Task: Open a blank sheet, save the file as Jeep.epub Insert a picture of 'Jeep' with name  ' Jeep.png ' Apply border to the image, change style to Dotted Line, color Tan and width '1 pt'
Action: Mouse moved to (332, 214)
Screenshot: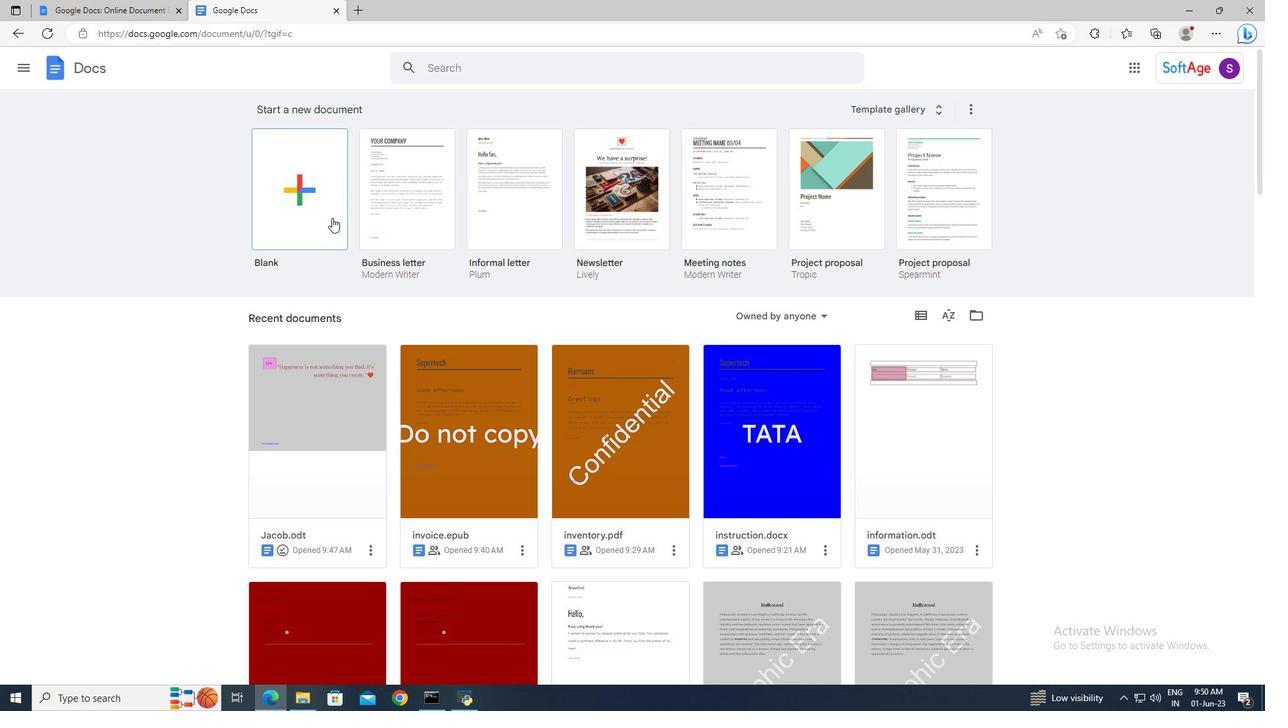 
Action: Mouse pressed left at (332, 214)
Screenshot: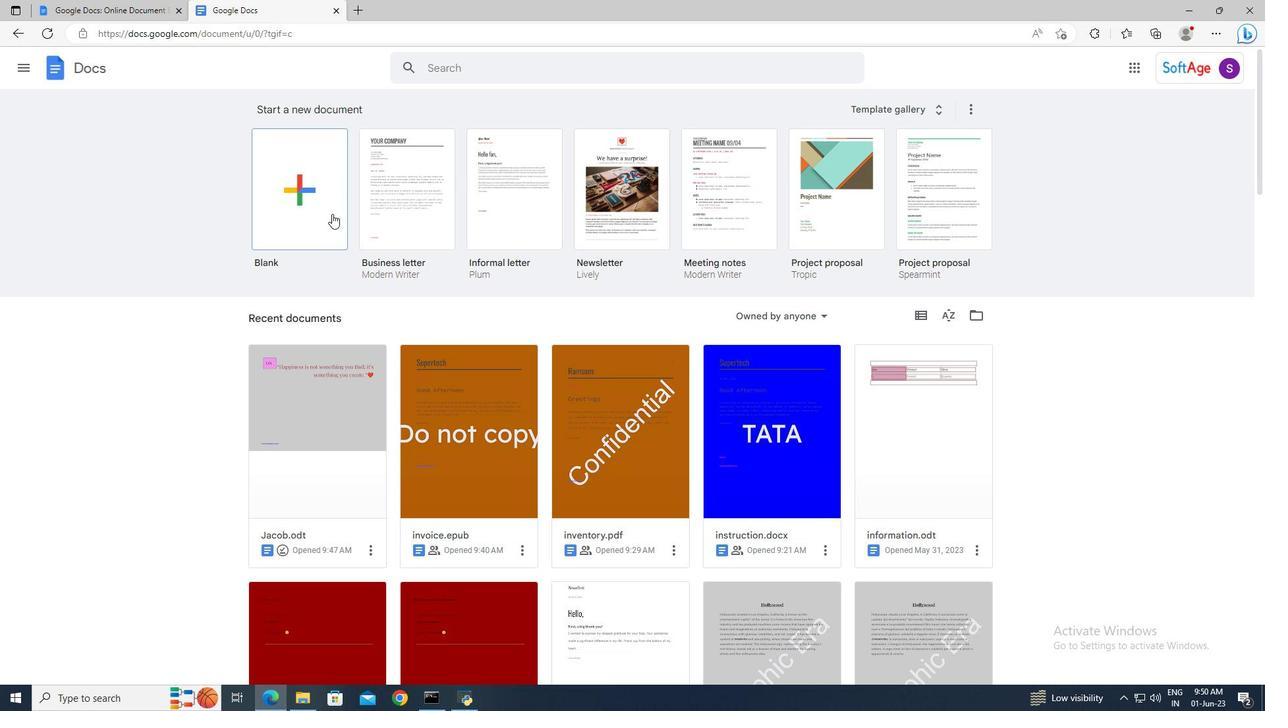 
Action: Mouse moved to (134, 60)
Screenshot: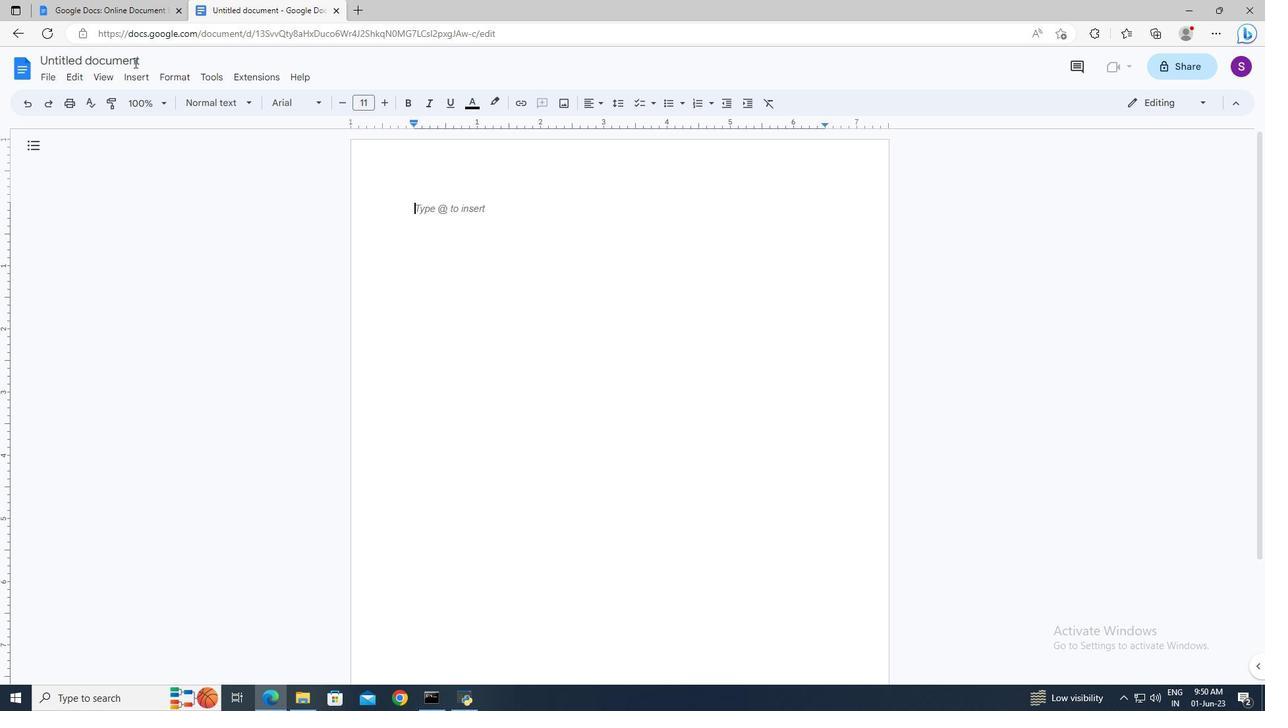 
Action: Mouse pressed left at (134, 60)
Screenshot: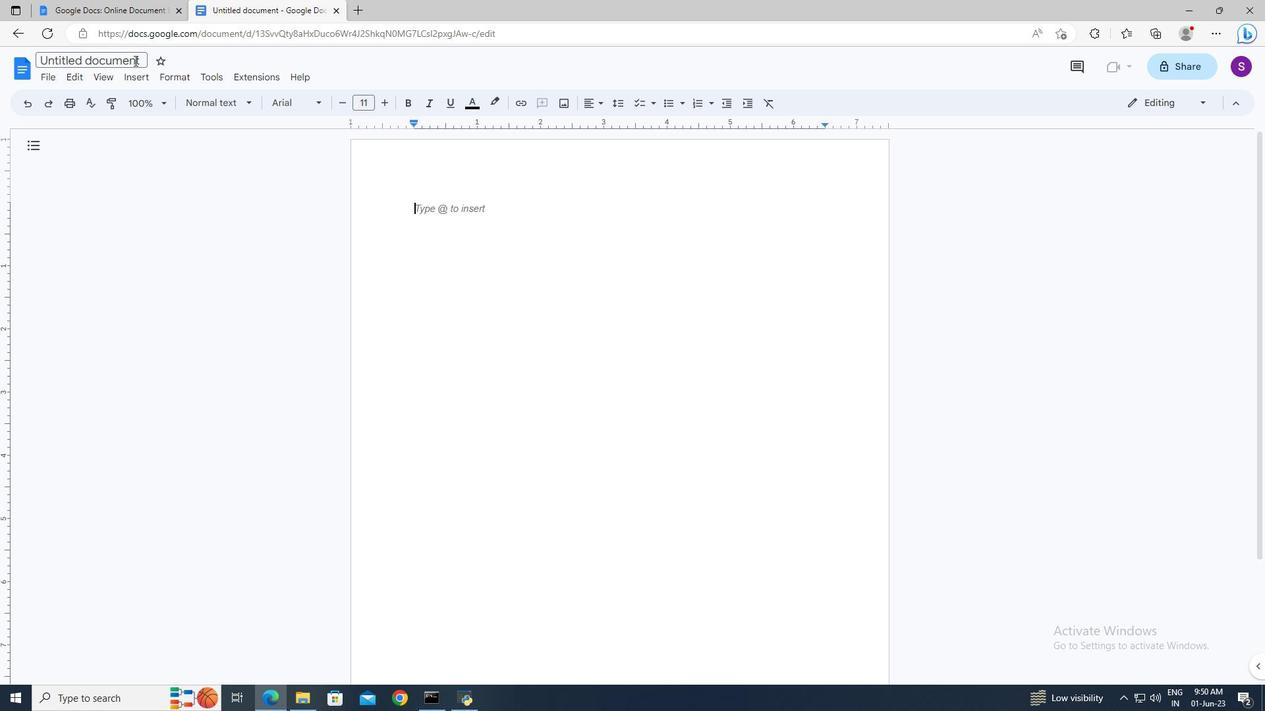 
Action: Key pressed <Key.delete><Key.shift>Jeep.epub<Key.enter>
Screenshot: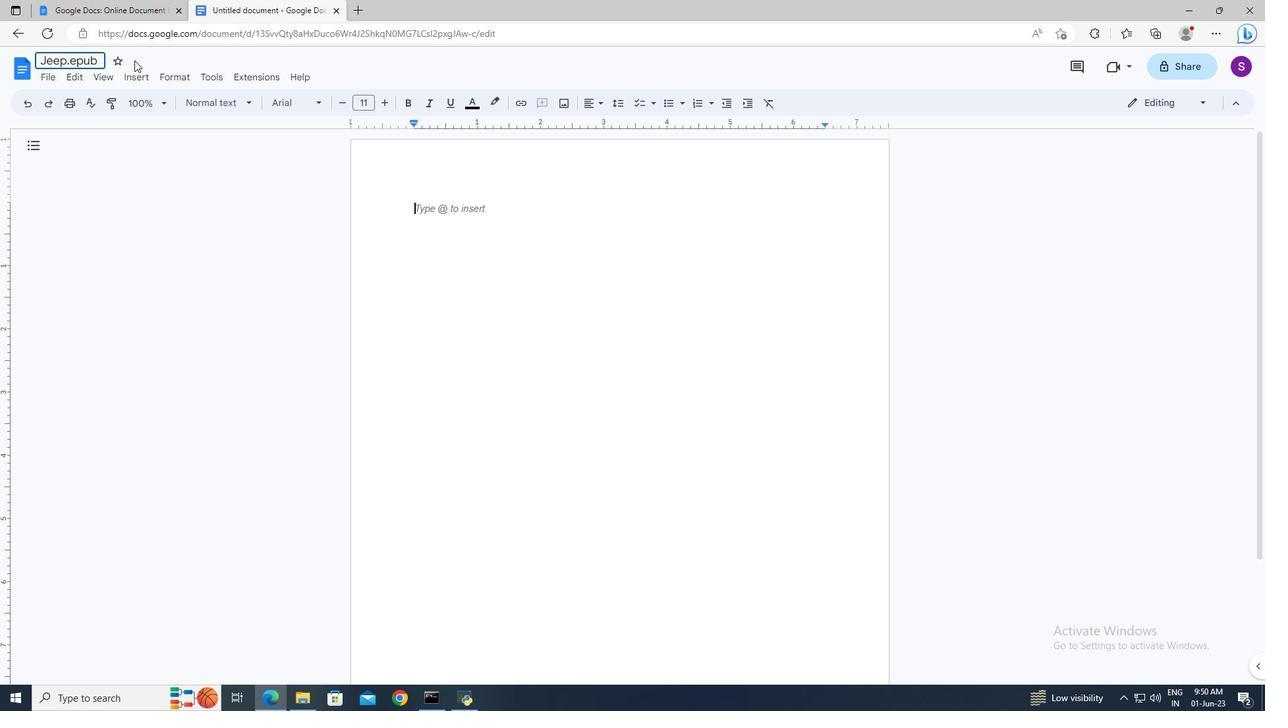 
Action: Mouse moved to (146, 76)
Screenshot: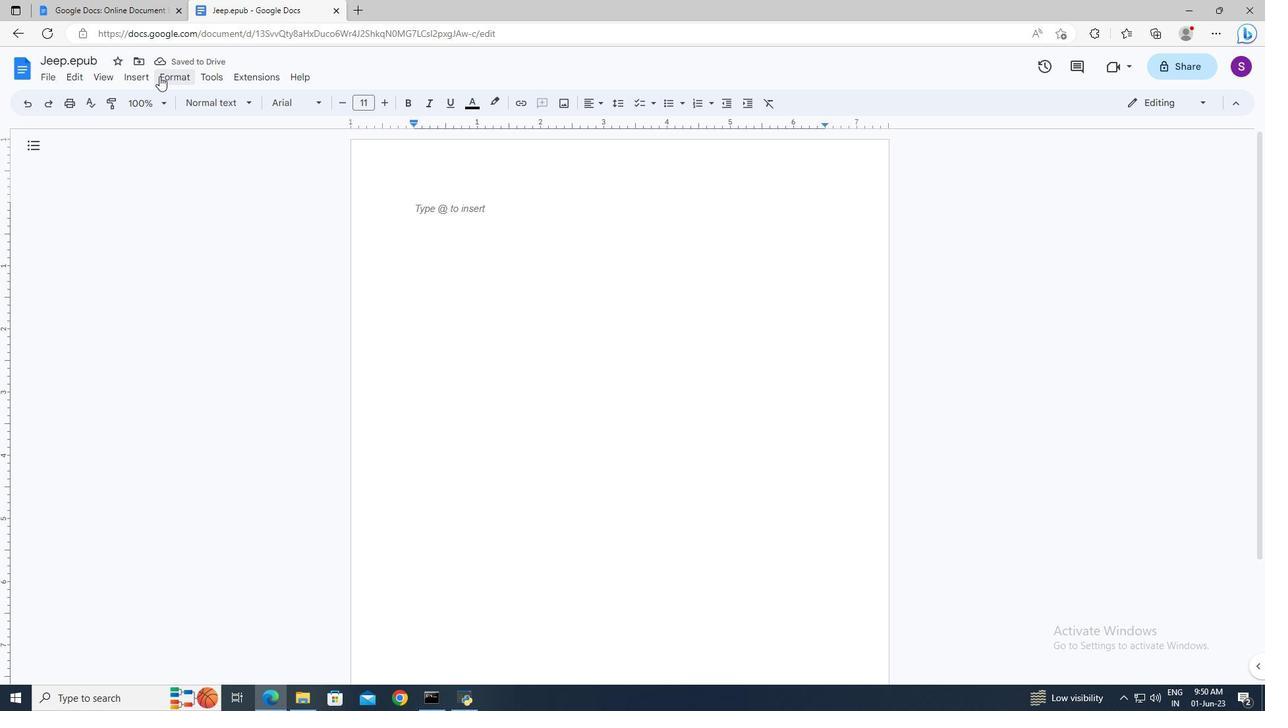 
Action: Mouse pressed left at (146, 76)
Screenshot: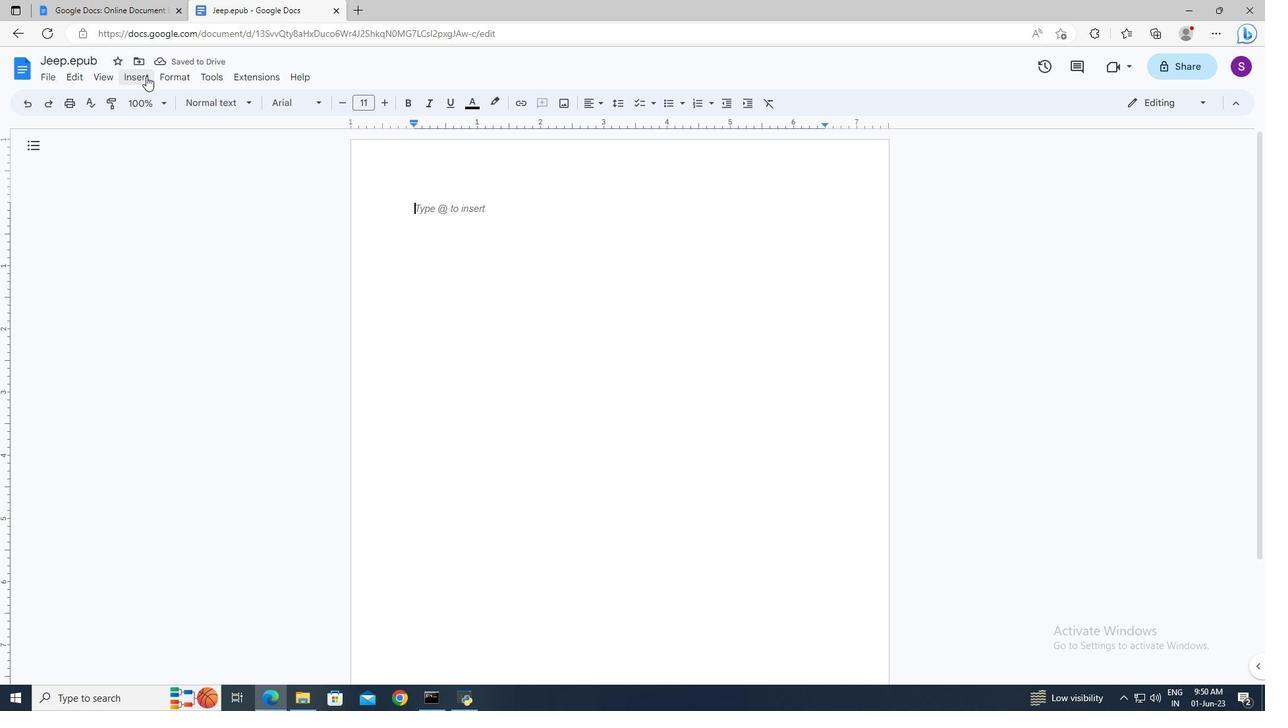 
Action: Mouse moved to (361, 123)
Screenshot: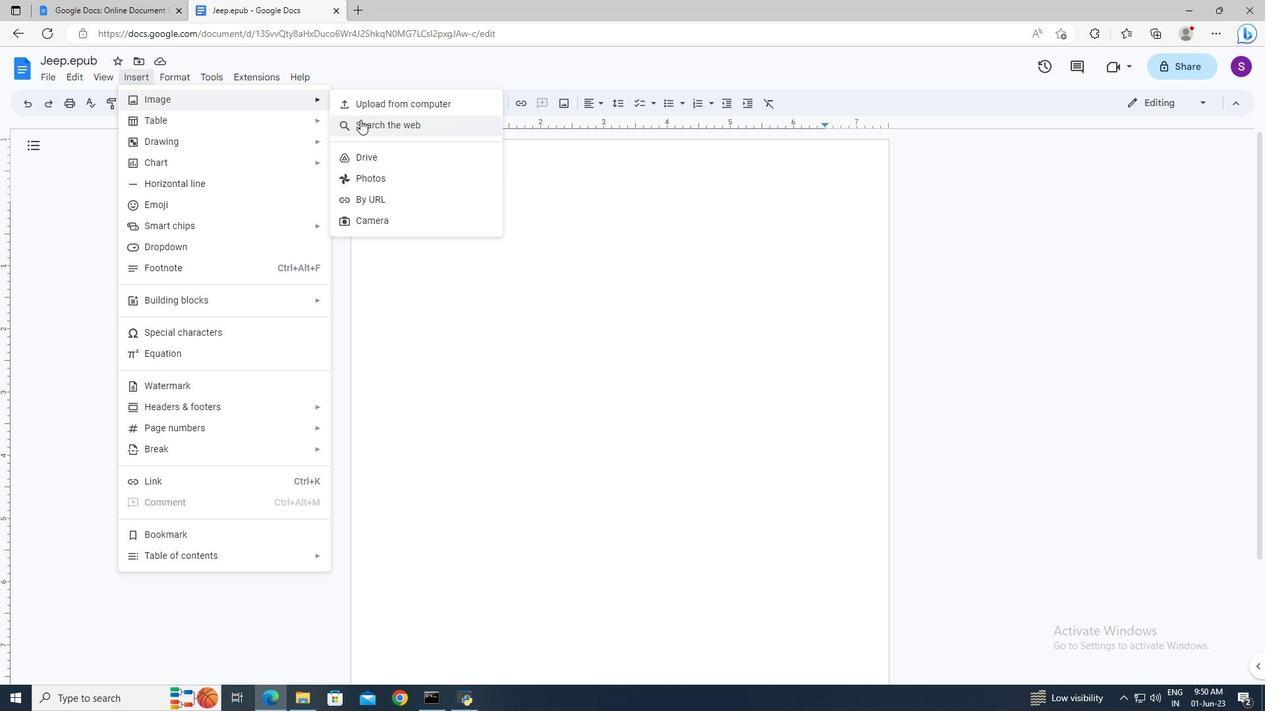 
Action: Mouse pressed left at (361, 123)
Screenshot: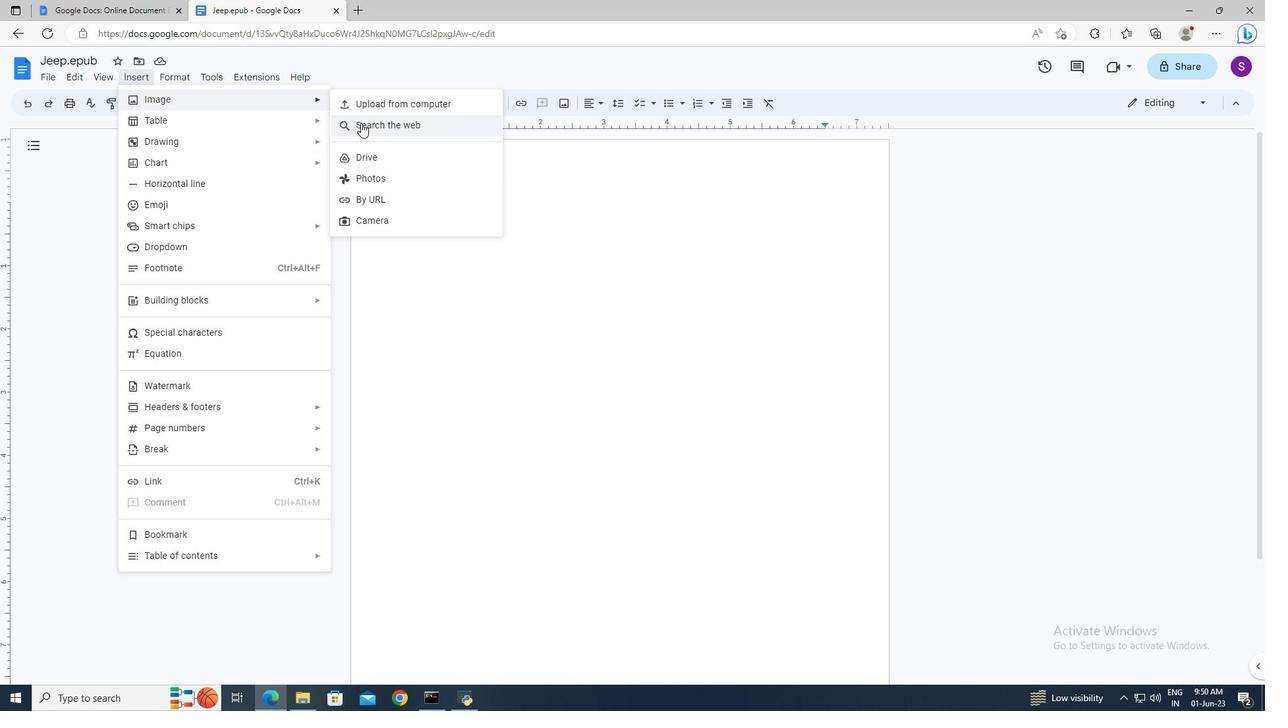 
Action: Mouse moved to (1084, 117)
Screenshot: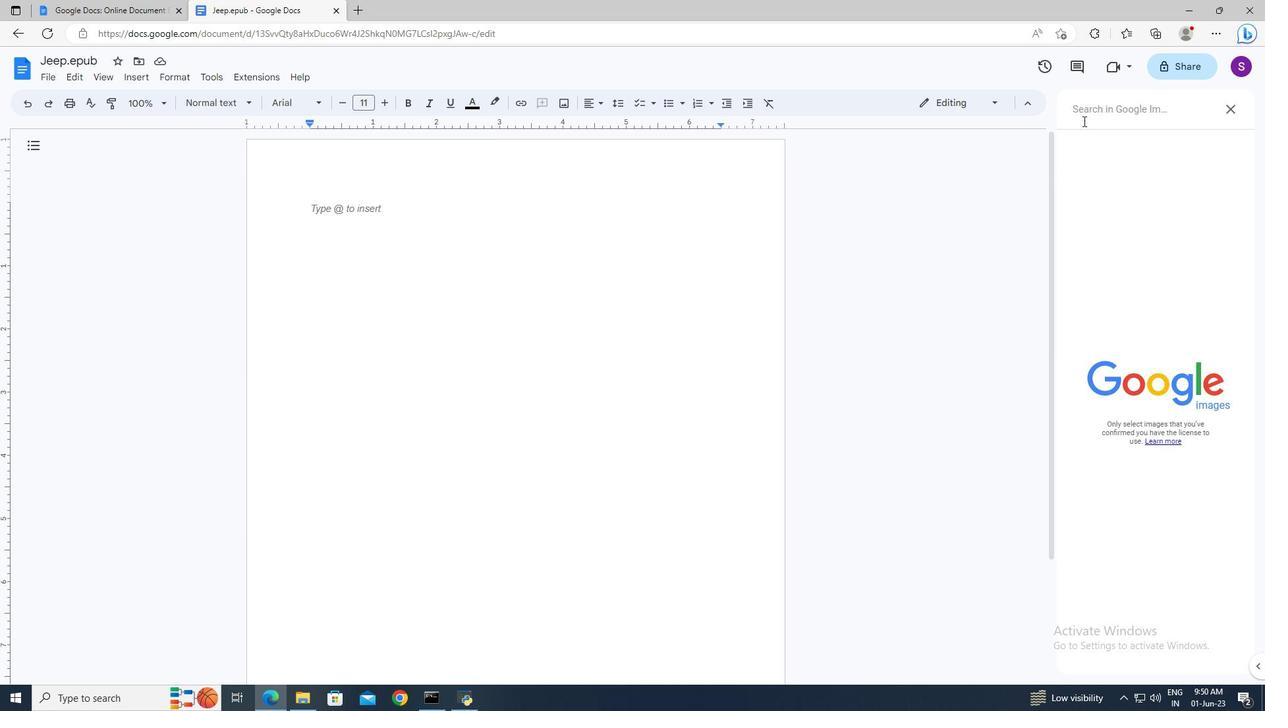 
Action: Mouse pressed left at (1084, 117)
Screenshot: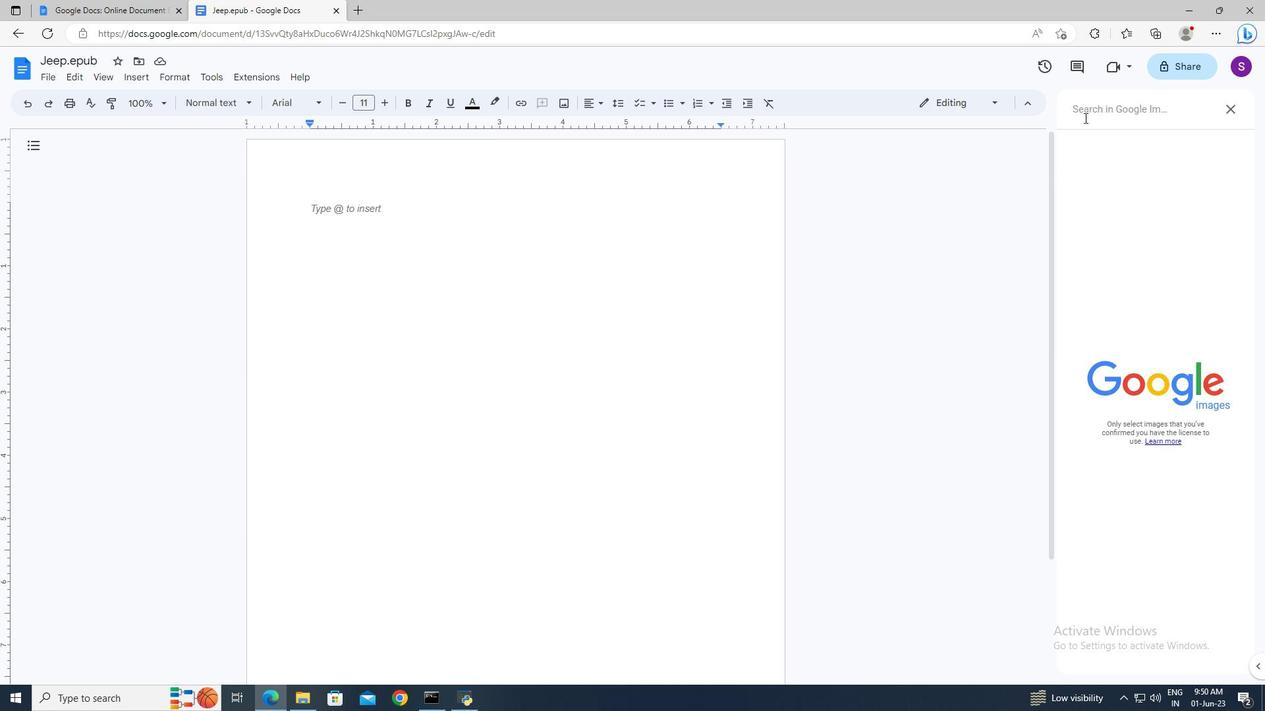 
Action: Mouse moved to (1084, 116)
Screenshot: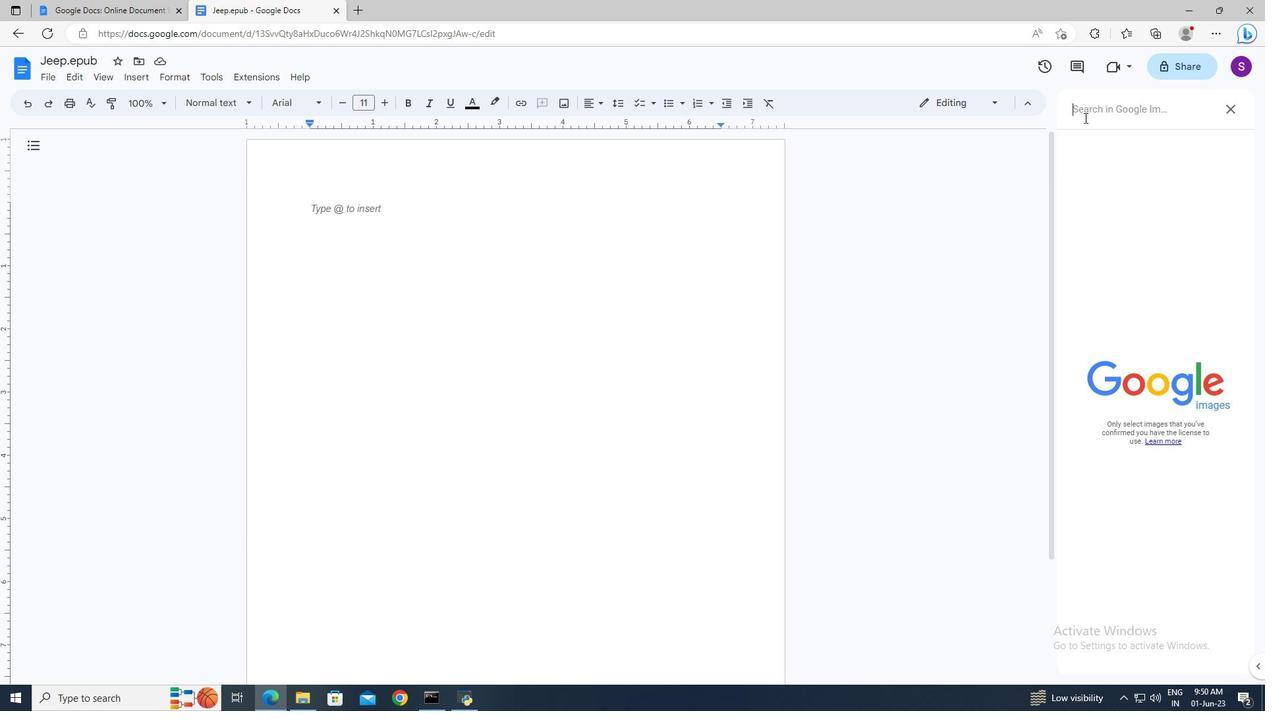 
Action: Key pressed <Key.shift>Jeep
Screenshot: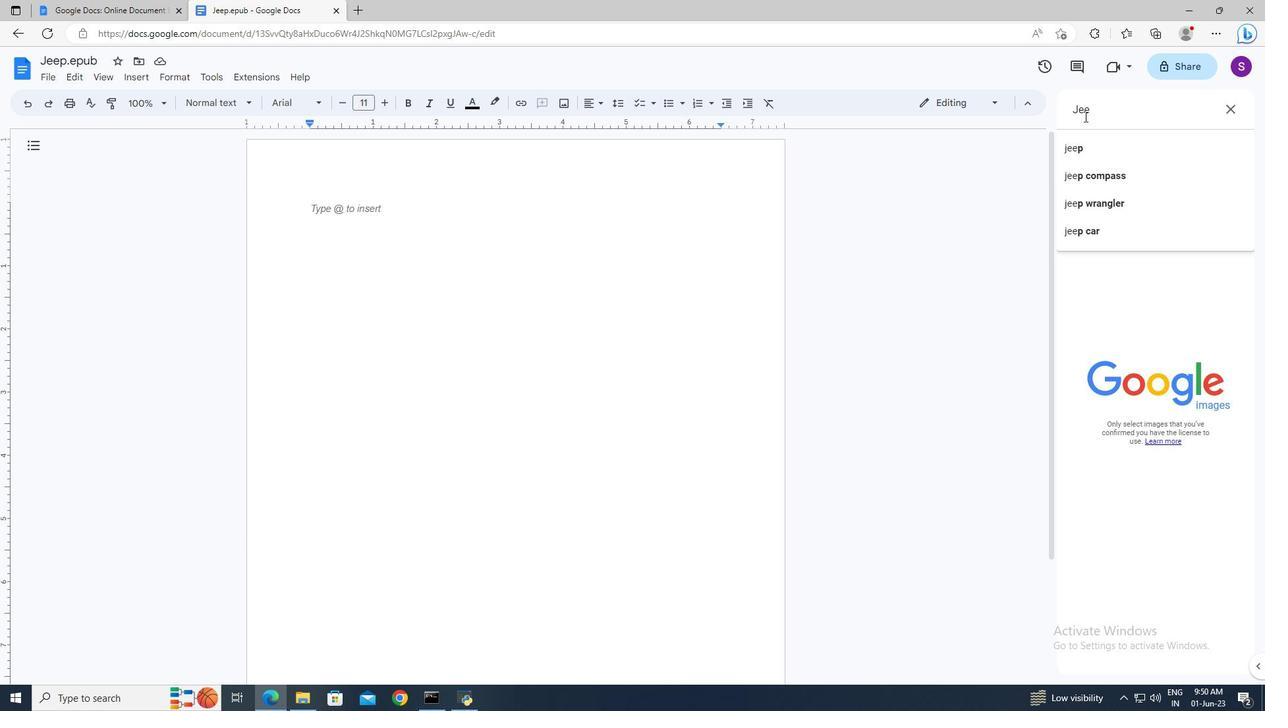 
Action: Mouse moved to (1084, 116)
Screenshot: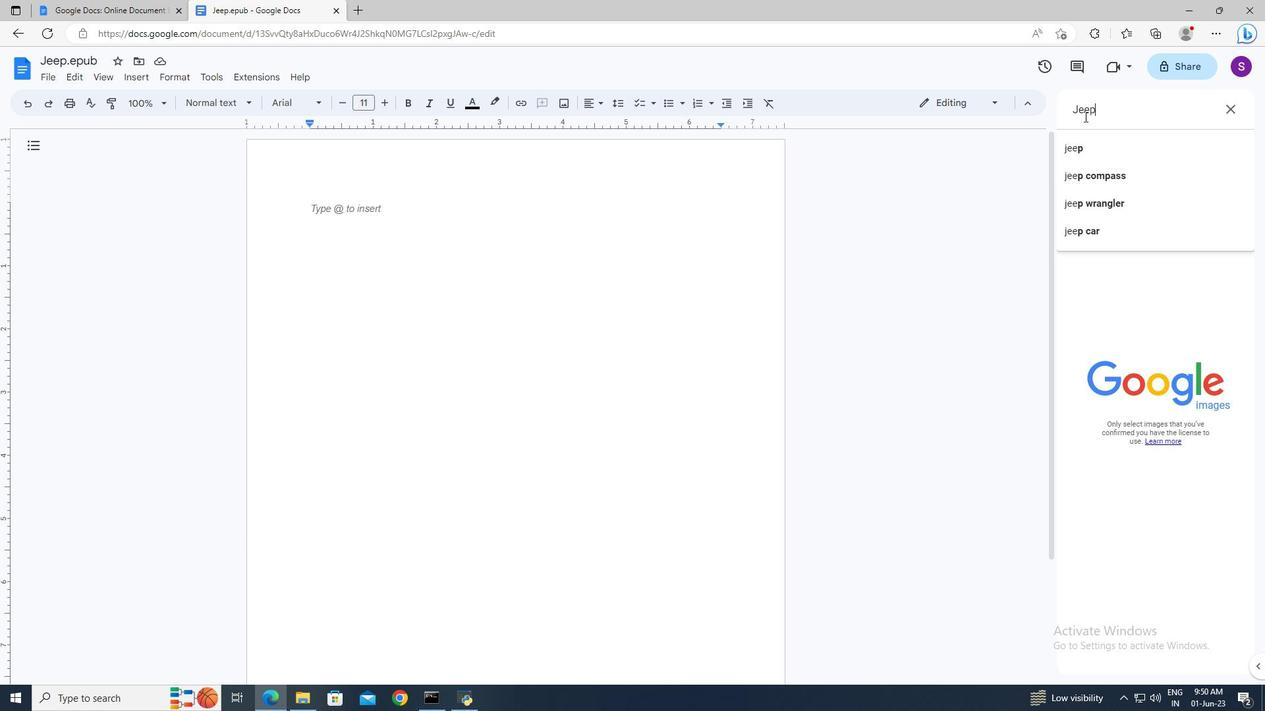 
Action: Key pressed <Key.space>png<Key.enter>
Screenshot: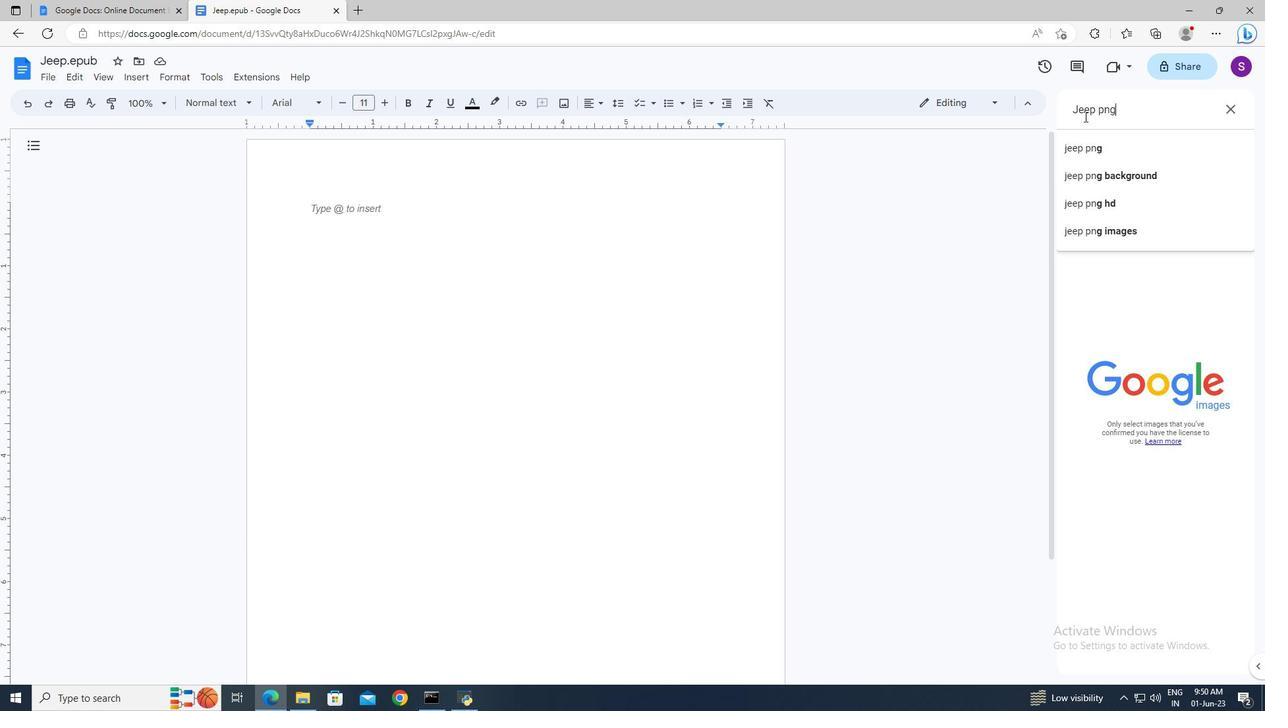
Action: Mouse moved to (1197, 480)
Screenshot: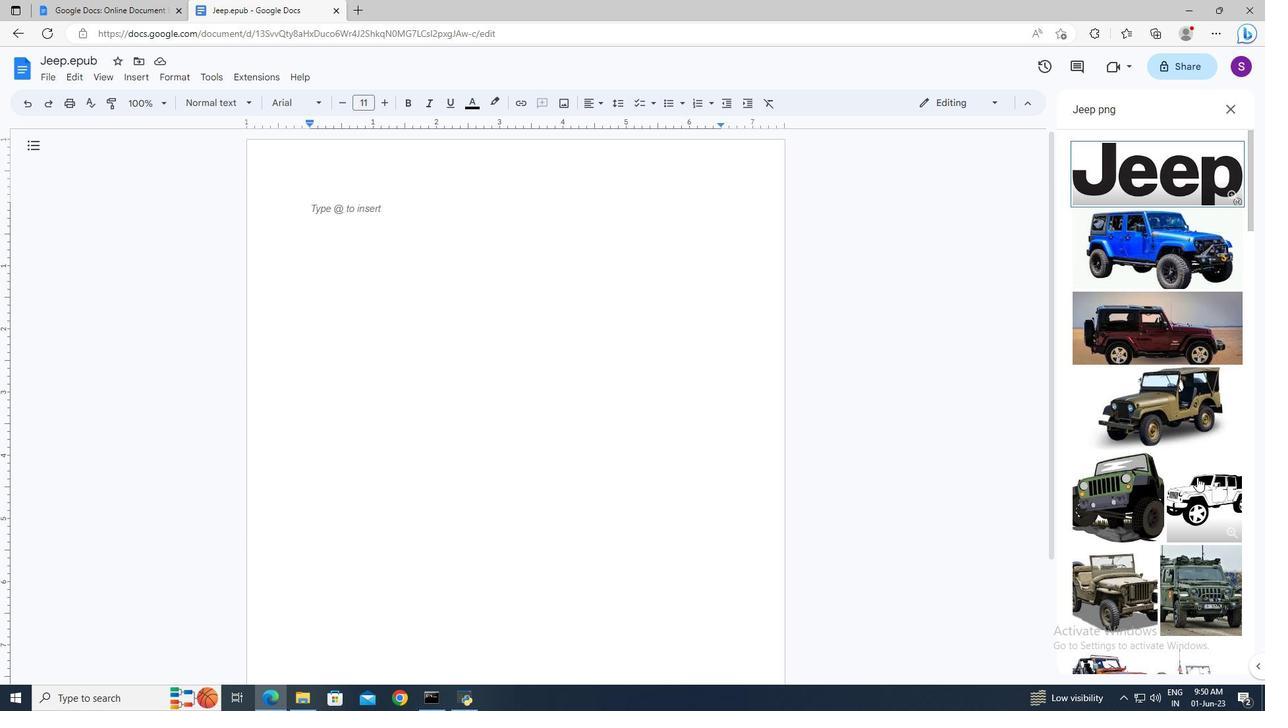 
Action: Mouse pressed left at (1197, 480)
Screenshot: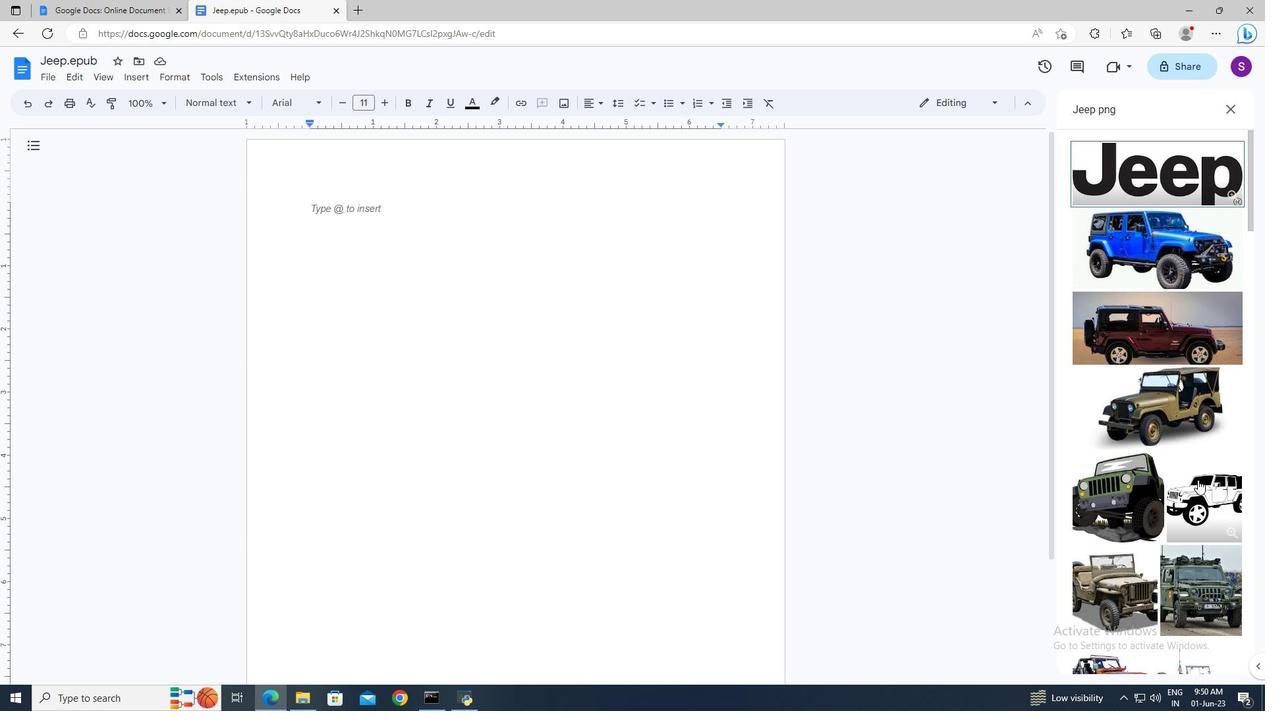 
Action: Mouse moved to (1217, 650)
Screenshot: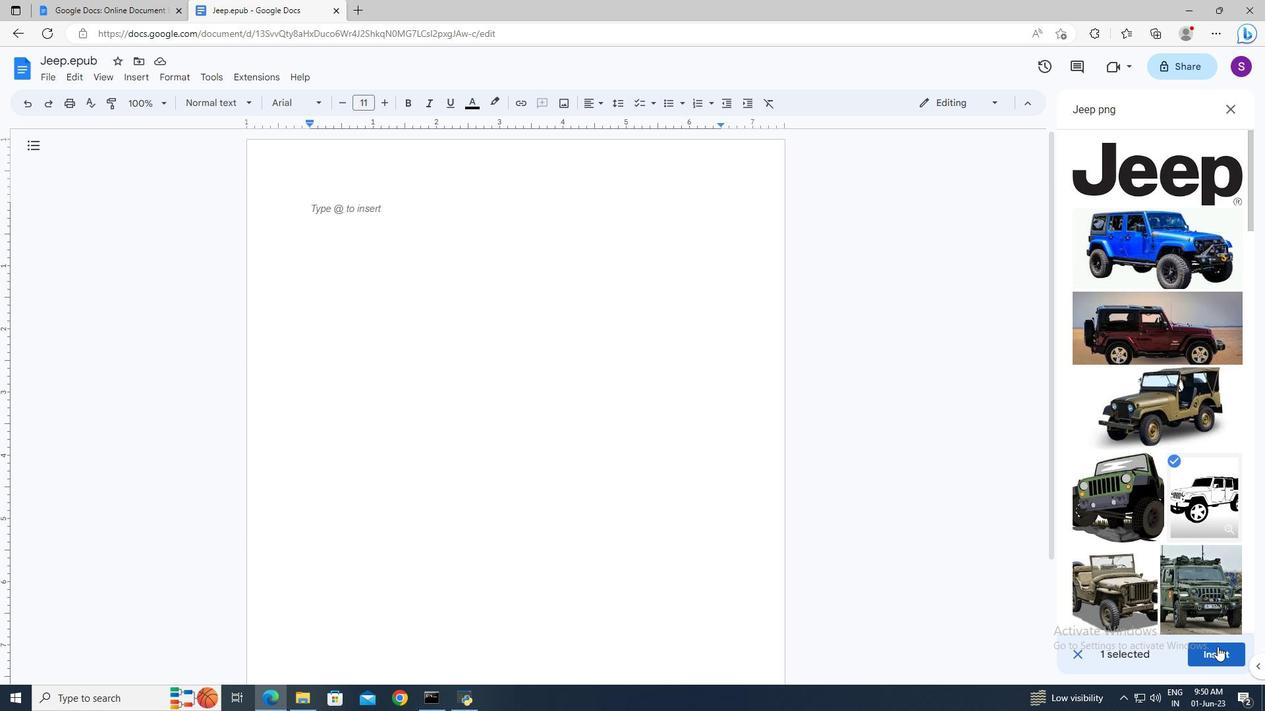 
Action: Mouse pressed left at (1217, 650)
Screenshot: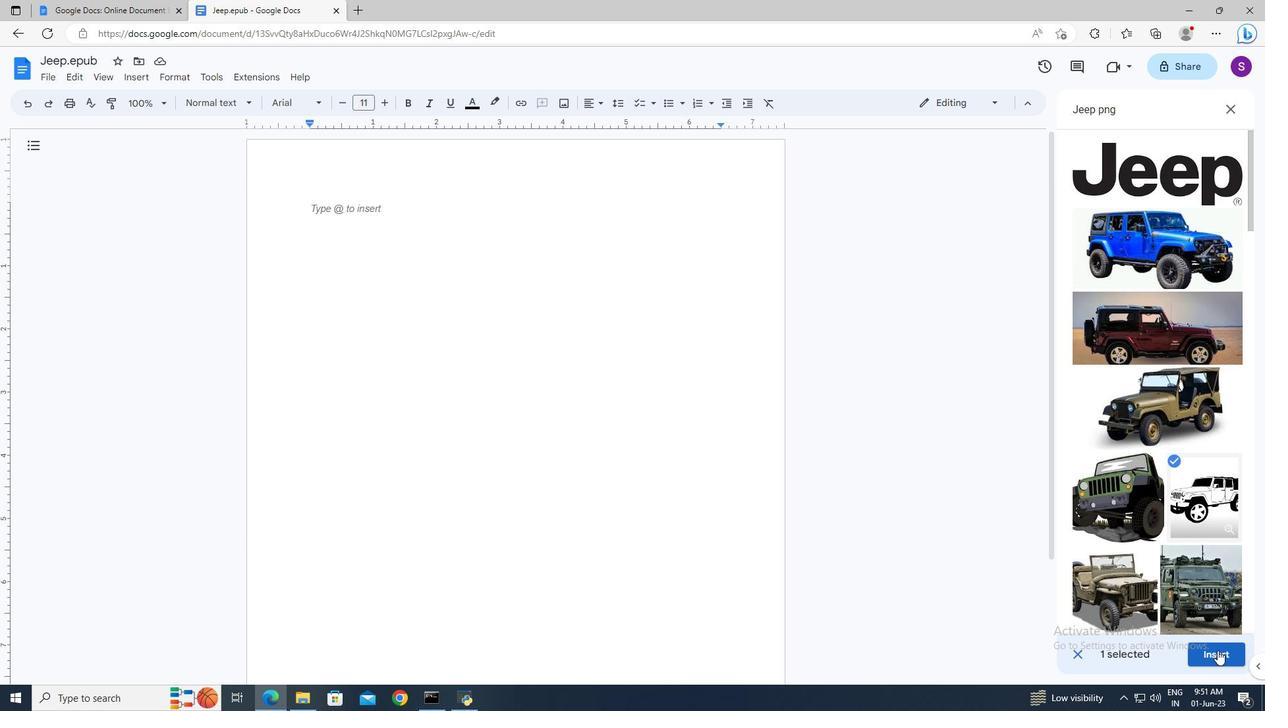 
Action: Mouse moved to (716, 426)
Screenshot: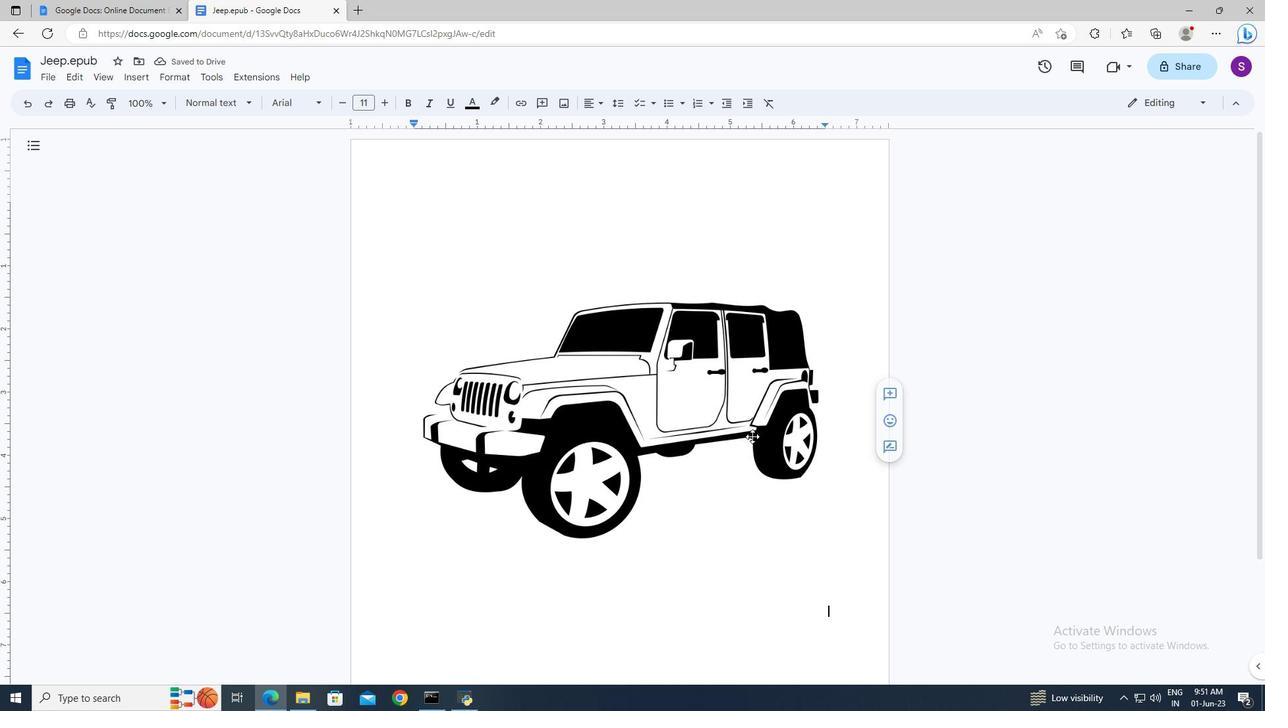 
Action: Mouse pressed left at (716, 426)
Screenshot: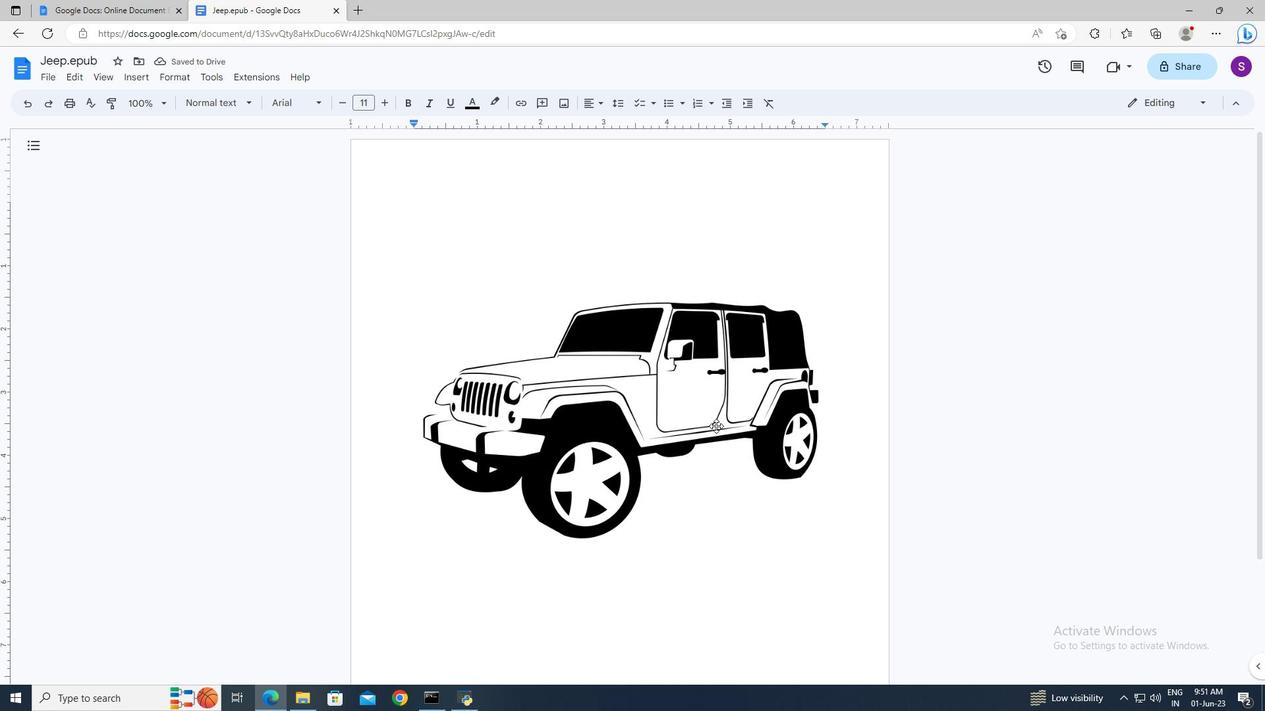 
Action: Mouse moved to (503, 102)
Screenshot: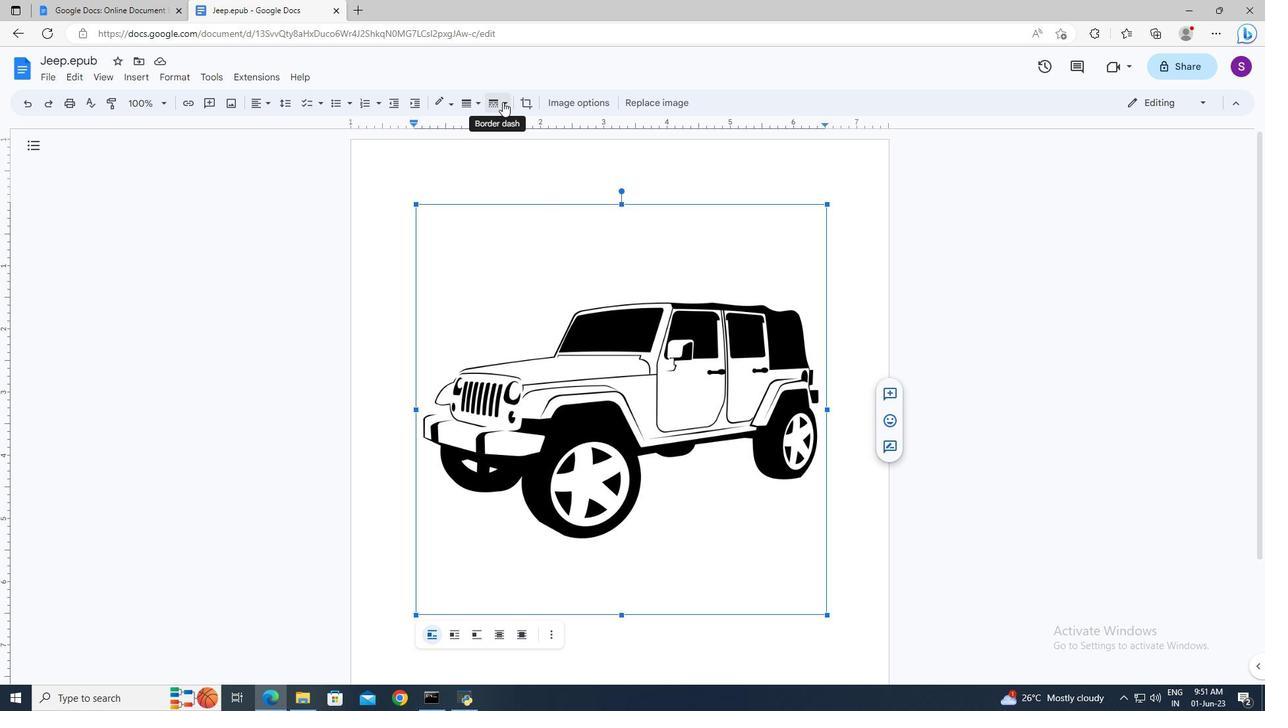 
Action: Mouse pressed left at (503, 102)
Screenshot: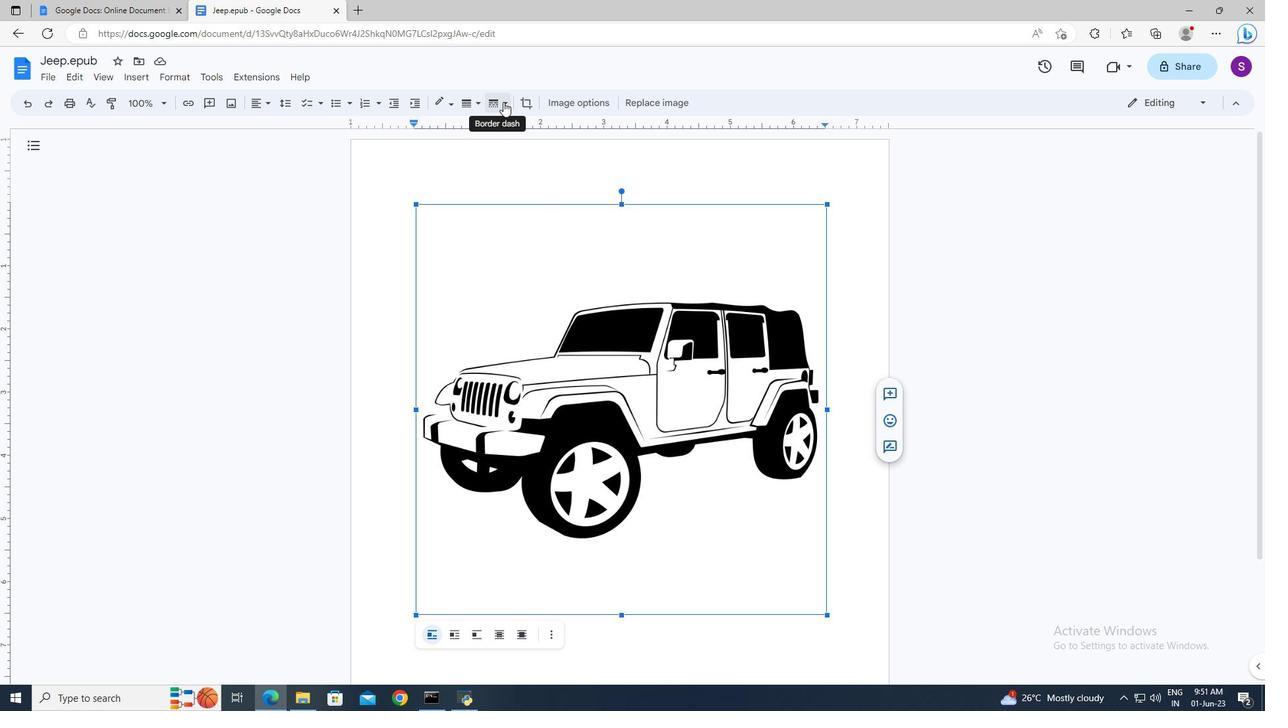 
Action: Mouse moved to (511, 141)
Screenshot: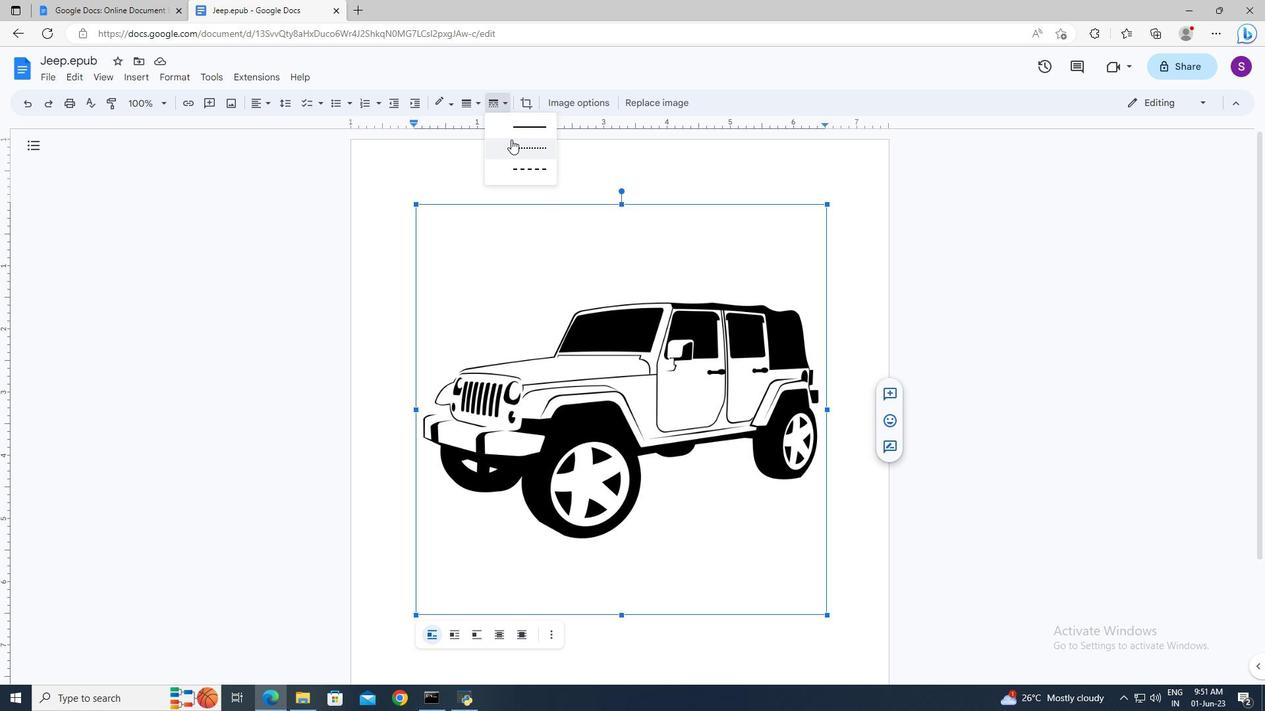 
Action: Mouse pressed left at (511, 141)
Screenshot: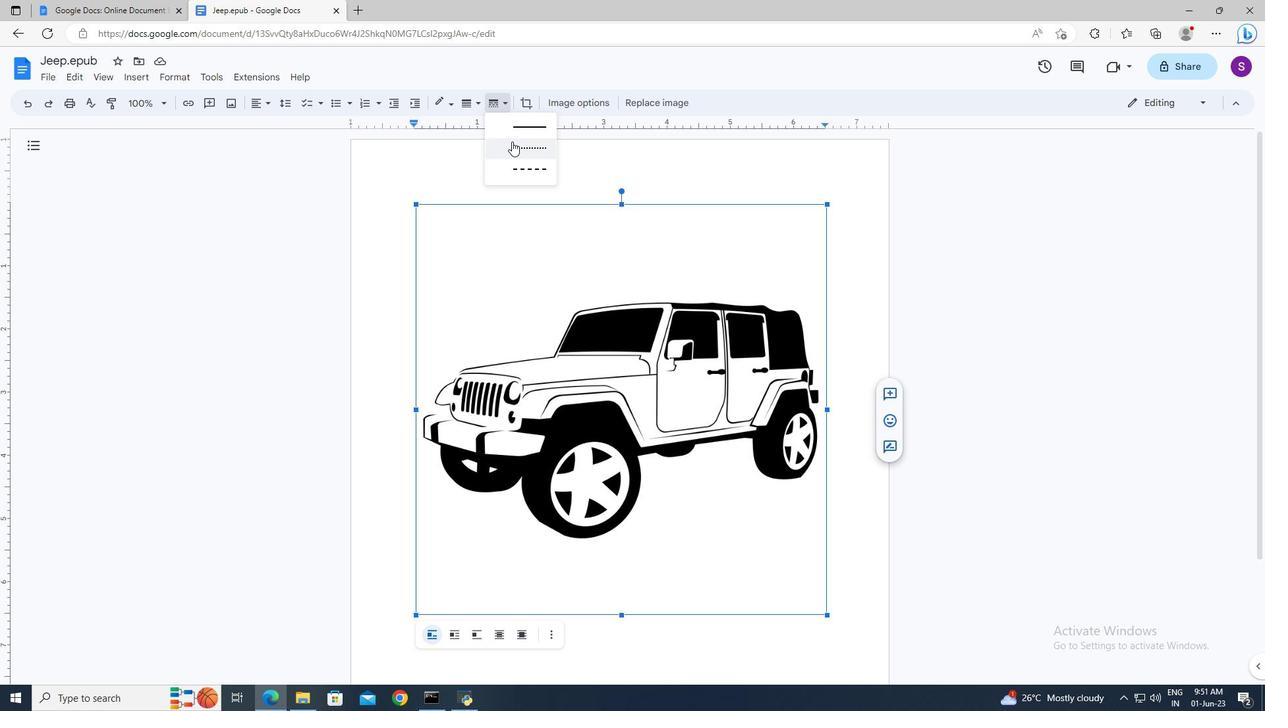 
Action: Mouse moved to (455, 106)
Screenshot: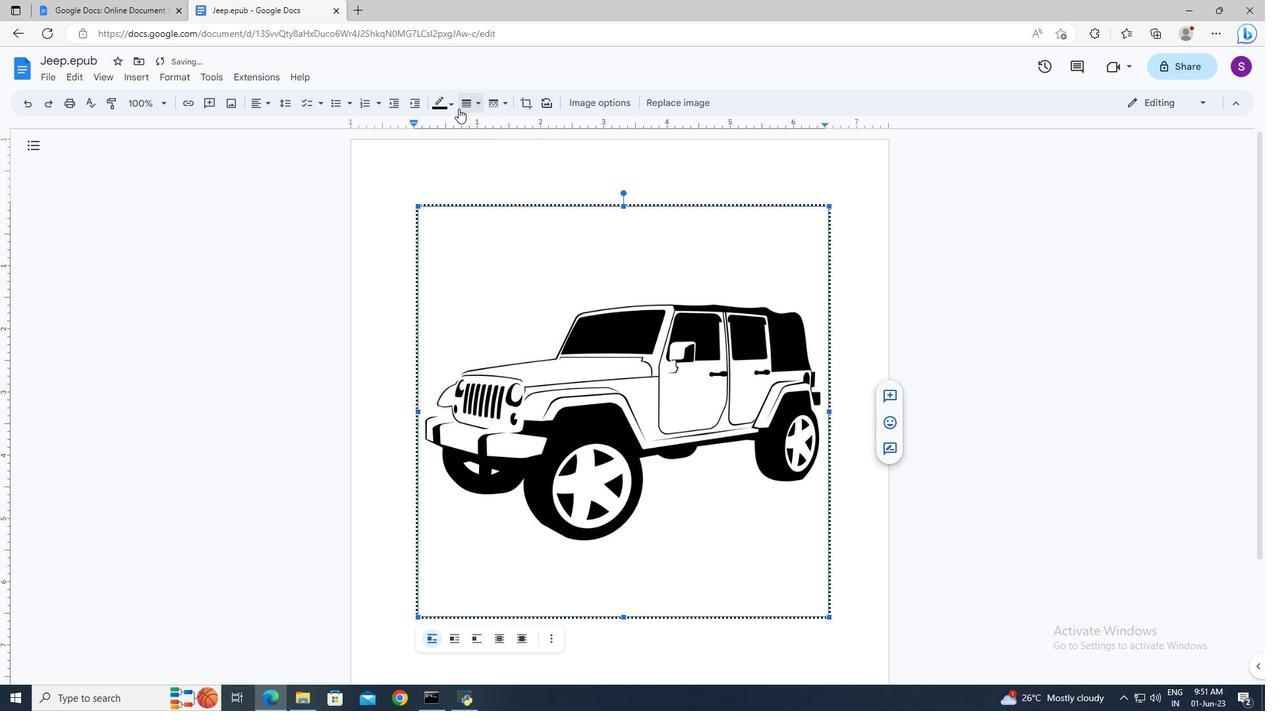 
Action: Mouse pressed left at (455, 106)
Screenshot: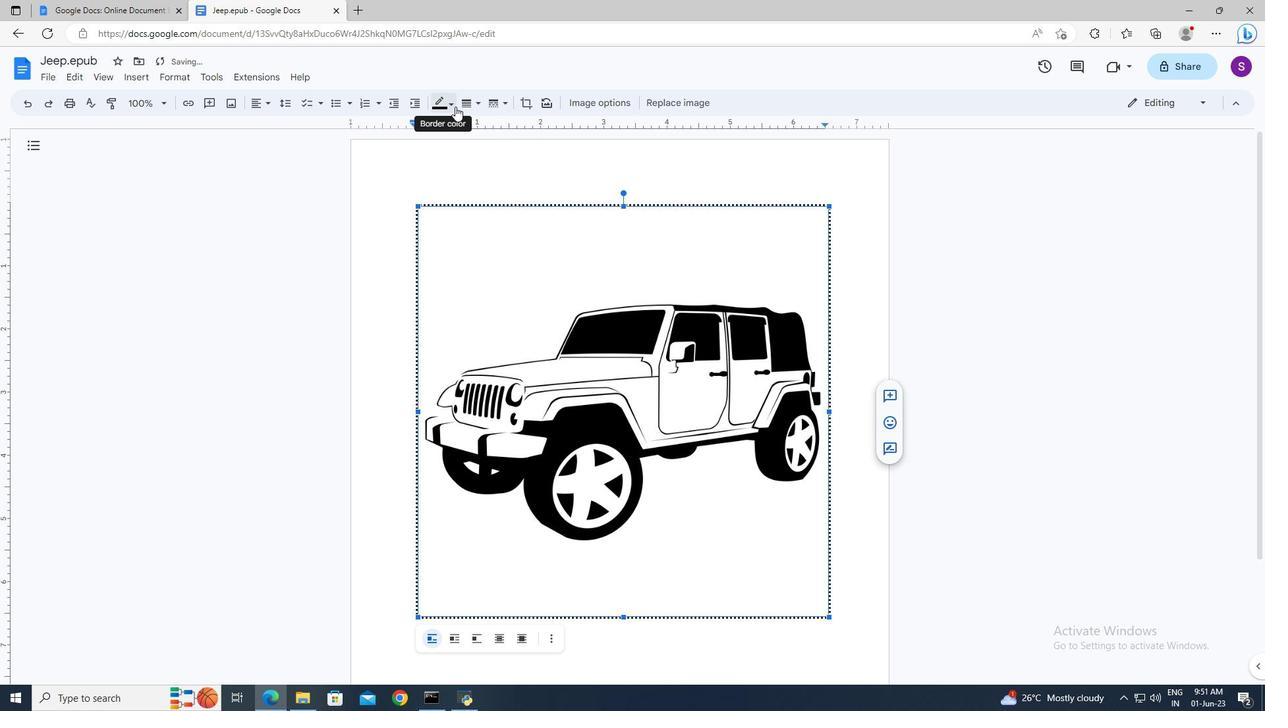 
Action: Mouse moved to (477, 191)
Screenshot: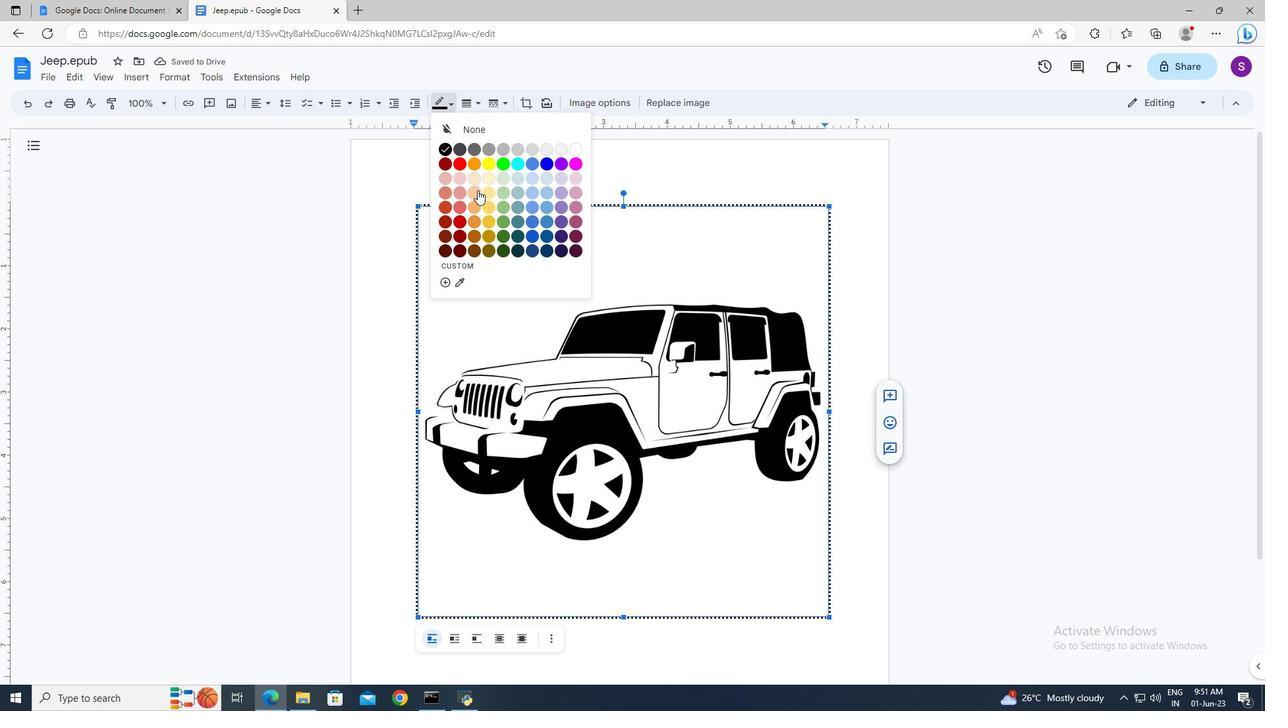 
Action: Mouse pressed left at (477, 191)
Screenshot: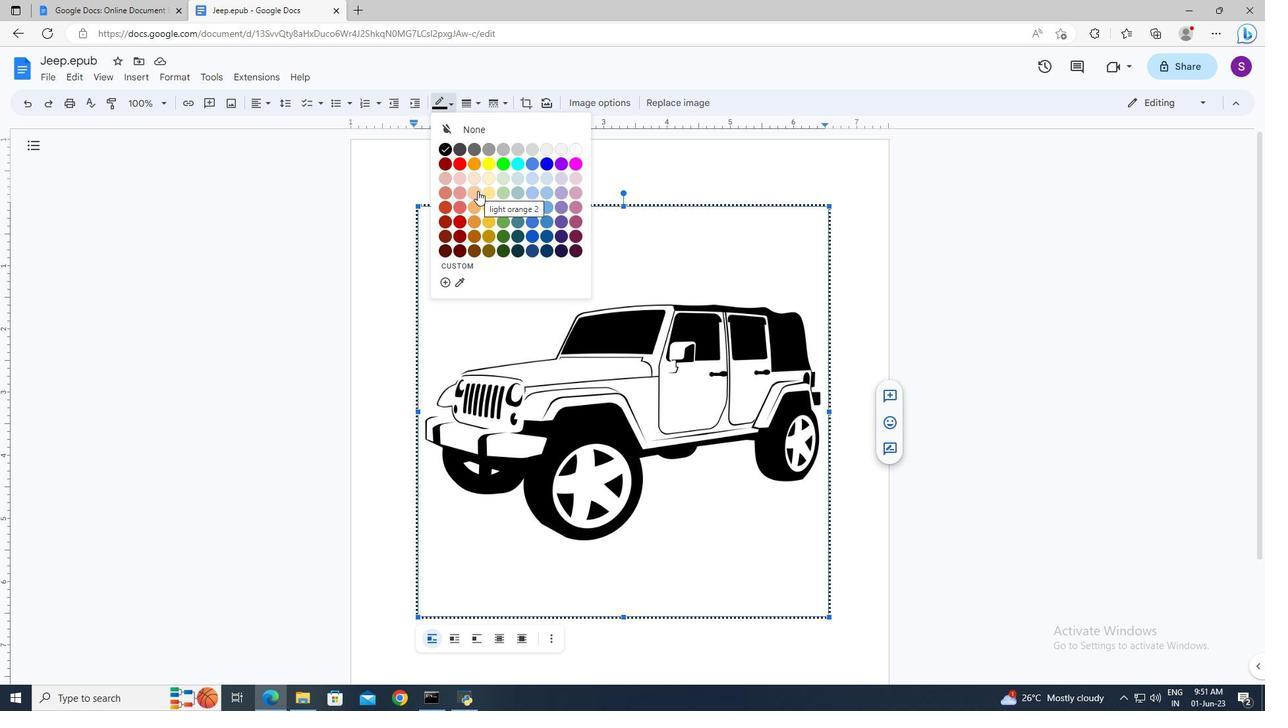 
Action: Mouse moved to (478, 106)
Screenshot: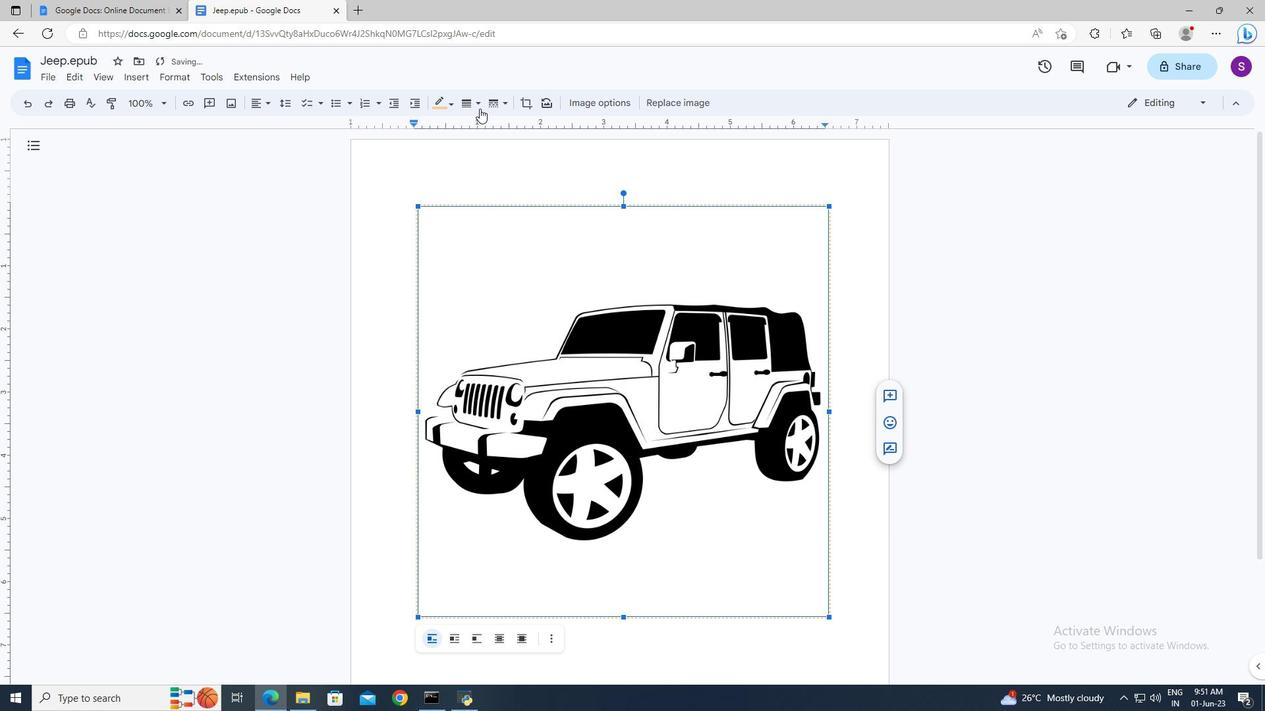 
Action: Mouse pressed left at (478, 106)
Screenshot: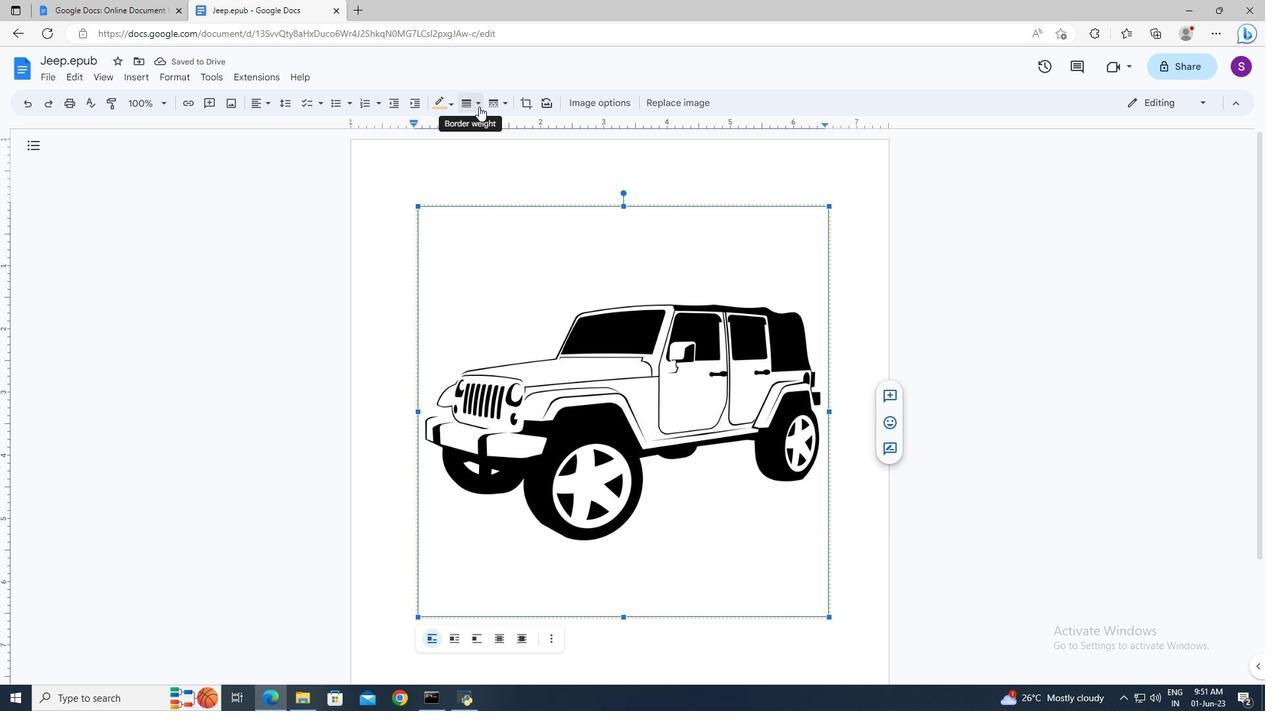 
Action: Mouse moved to (484, 126)
Screenshot: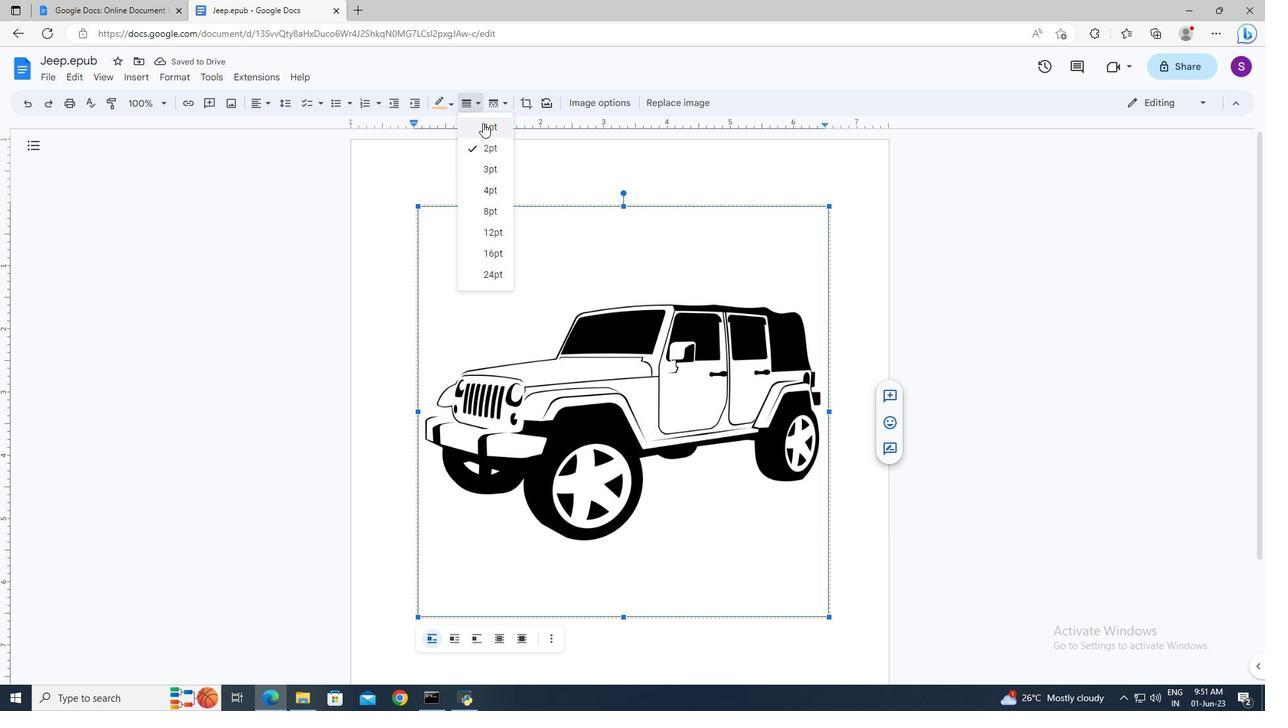 
Action: Mouse pressed left at (484, 126)
Screenshot: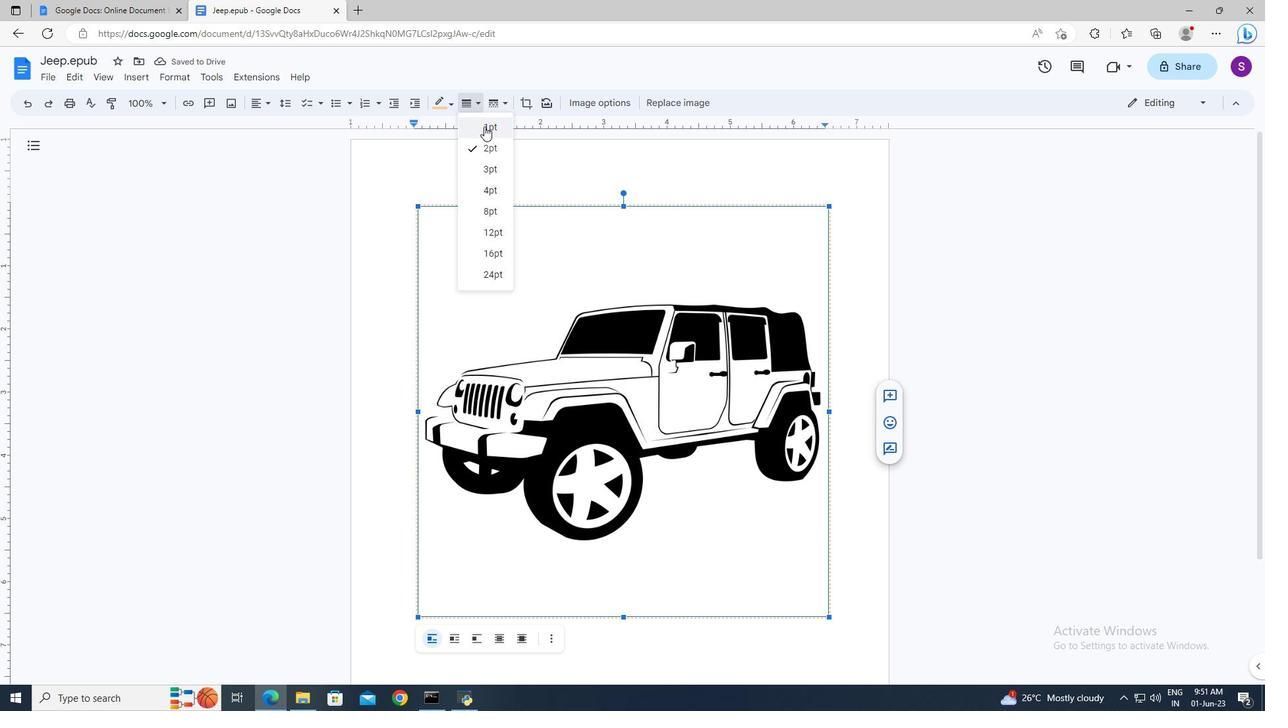 
